 Task: Select option "Only workspace admins" in board deletion restrictions .
Action: Mouse moved to (815, 416)
Screenshot: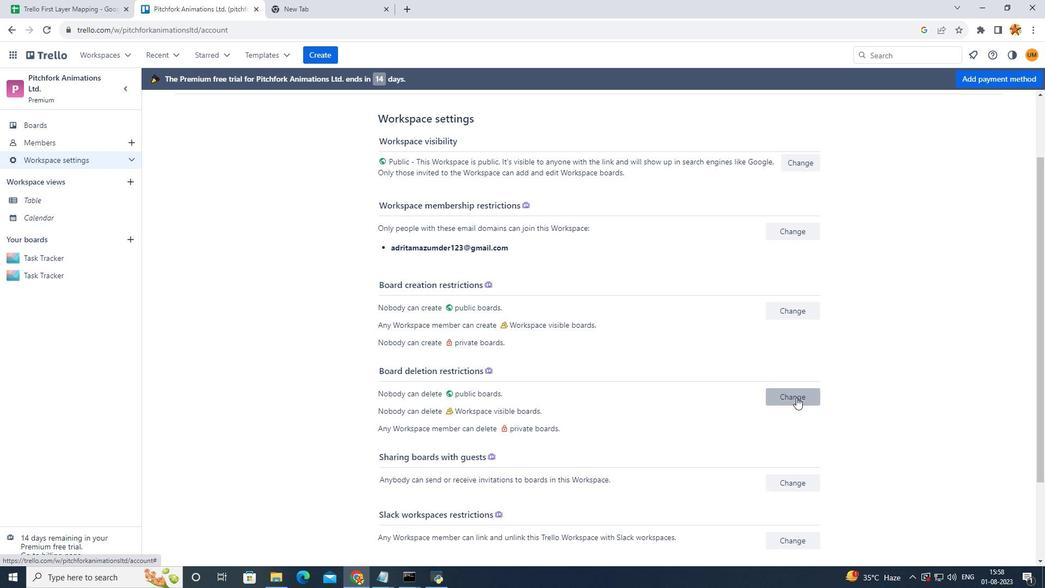 
Action: Mouse pressed left at (815, 416)
Screenshot: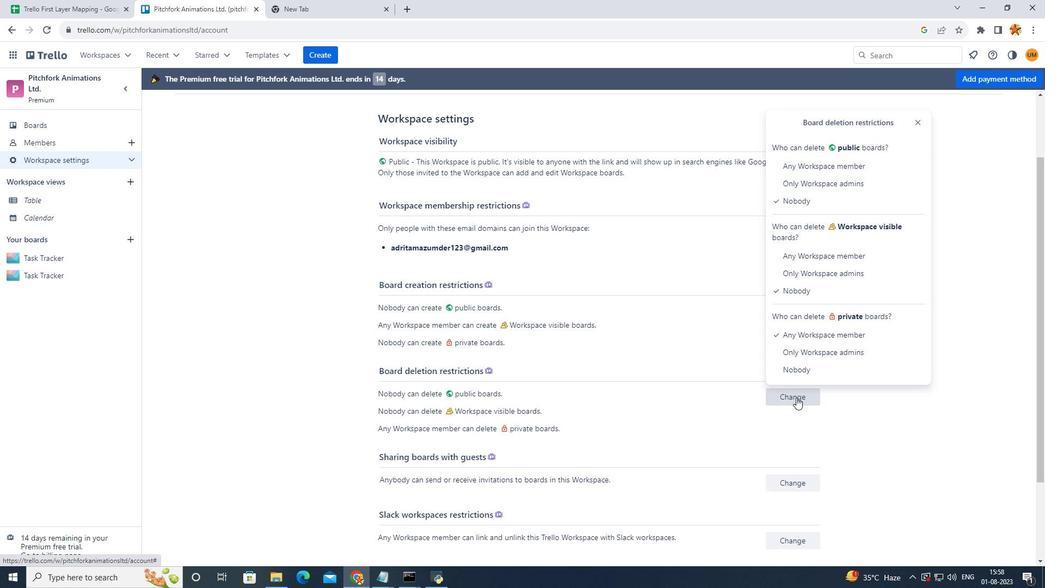 
Action: Mouse moved to (812, 375)
Screenshot: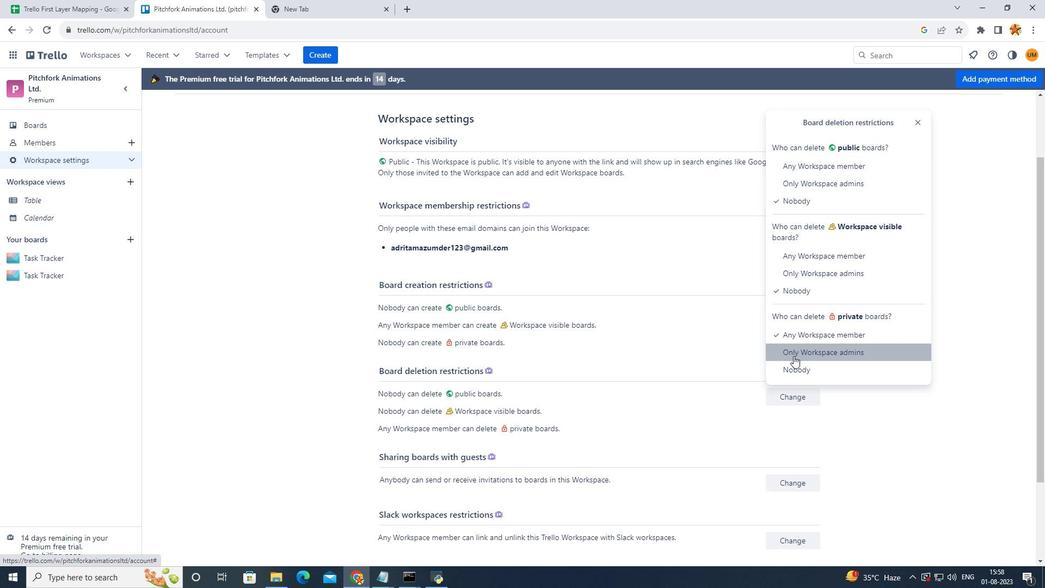
Action: Mouse pressed left at (812, 375)
Screenshot: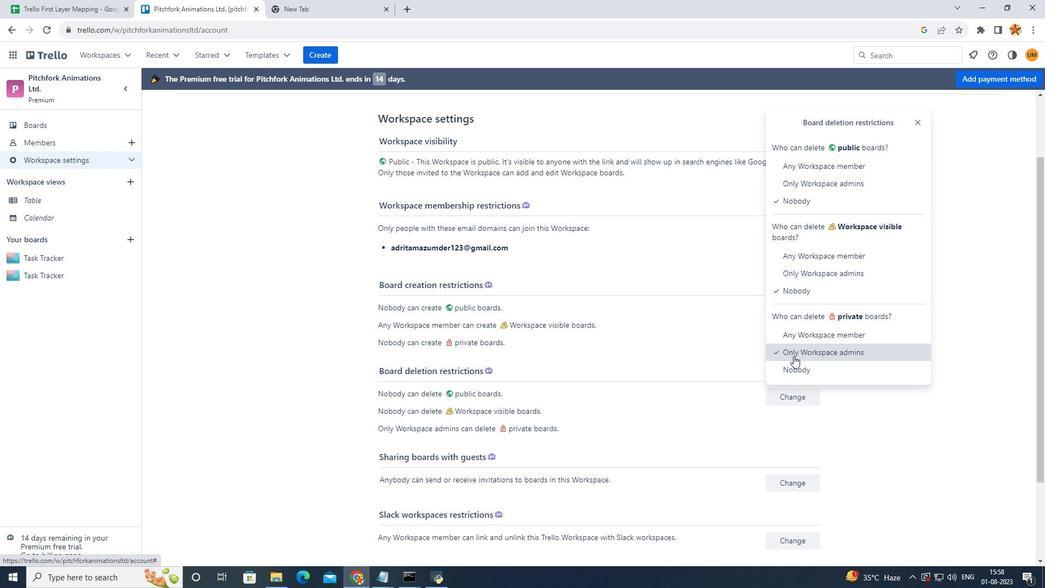 
Action: Mouse moved to (683, 435)
Screenshot: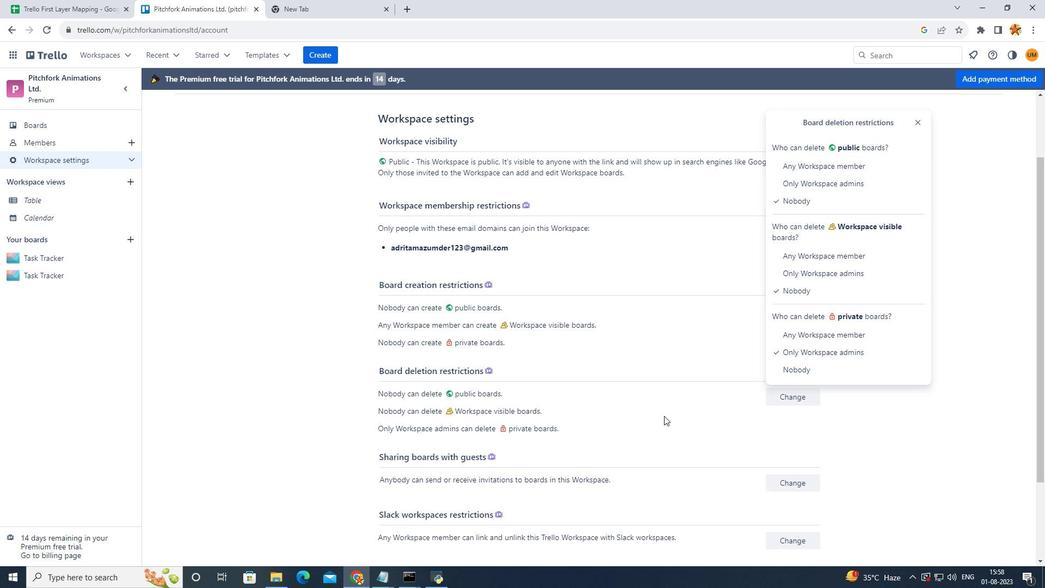 
Action: Mouse pressed left at (683, 435)
Screenshot: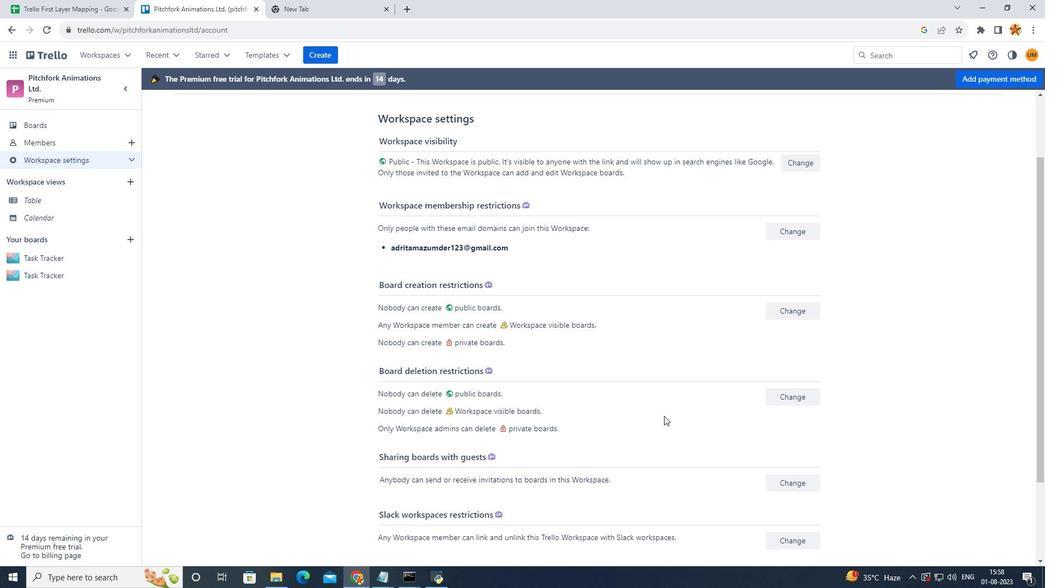 
